 Task: Create a board button that creates a new list named "Progress report 2" in the top position on board "Trello first".
Action: Mouse moved to (932, 77)
Screenshot: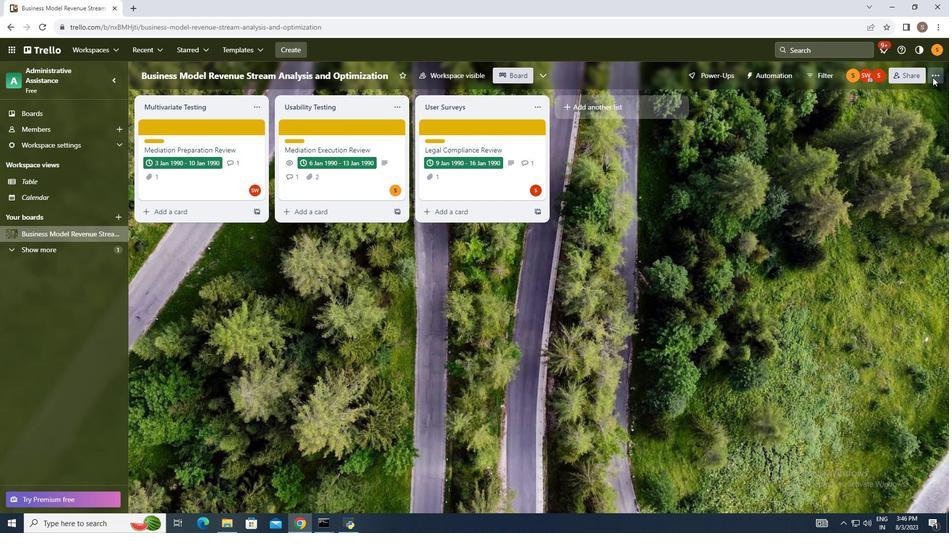 
Action: Mouse pressed left at (932, 77)
Screenshot: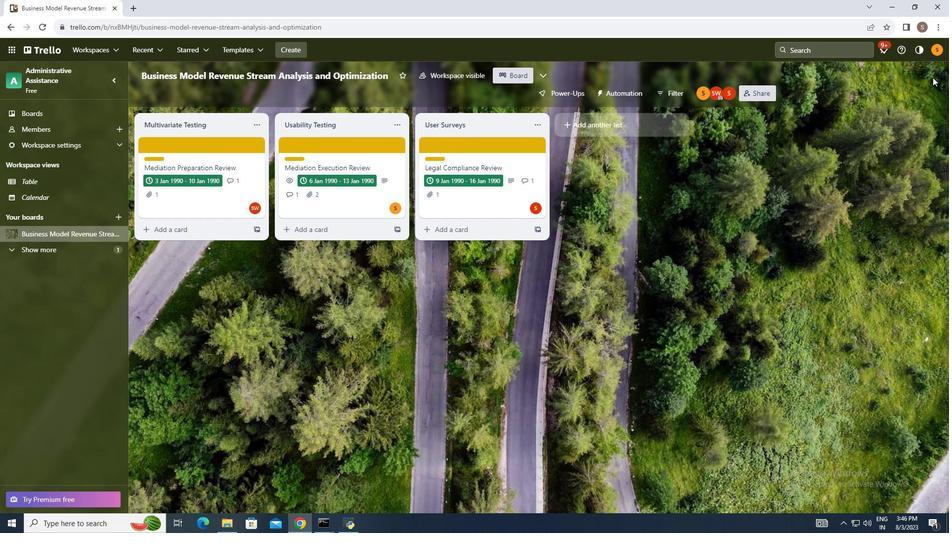 
Action: Mouse moved to (859, 208)
Screenshot: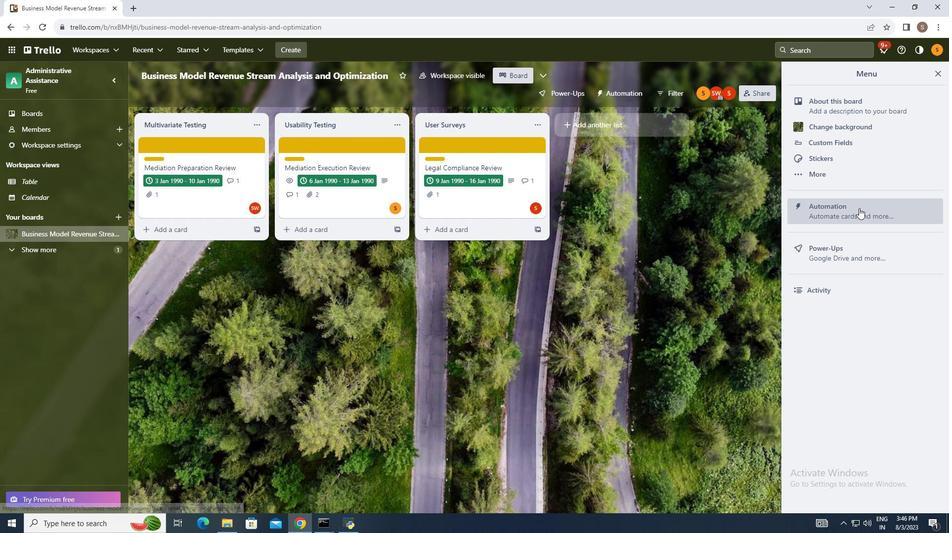 
Action: Mouse pressed left at (859, 208)
Screenshot: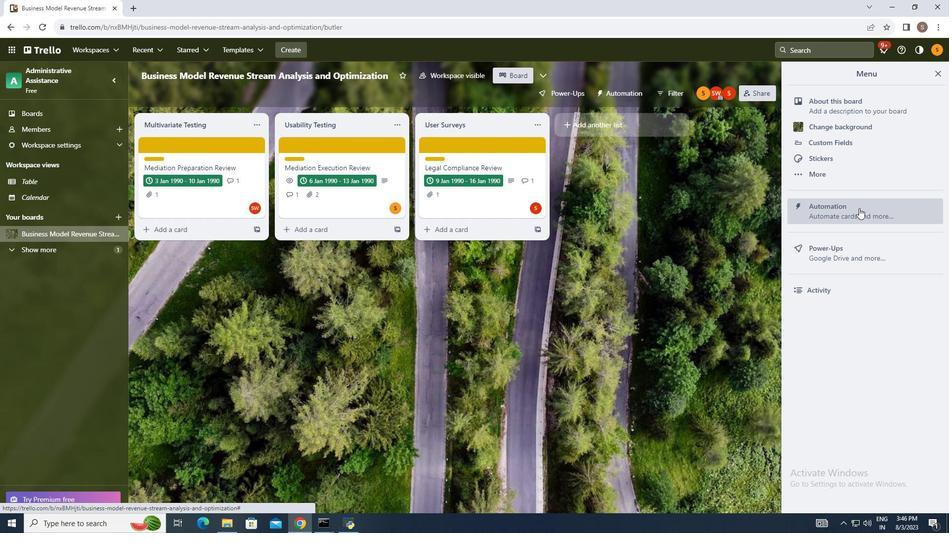 
Action: Mouse moved to (171, 271)
Screenshot: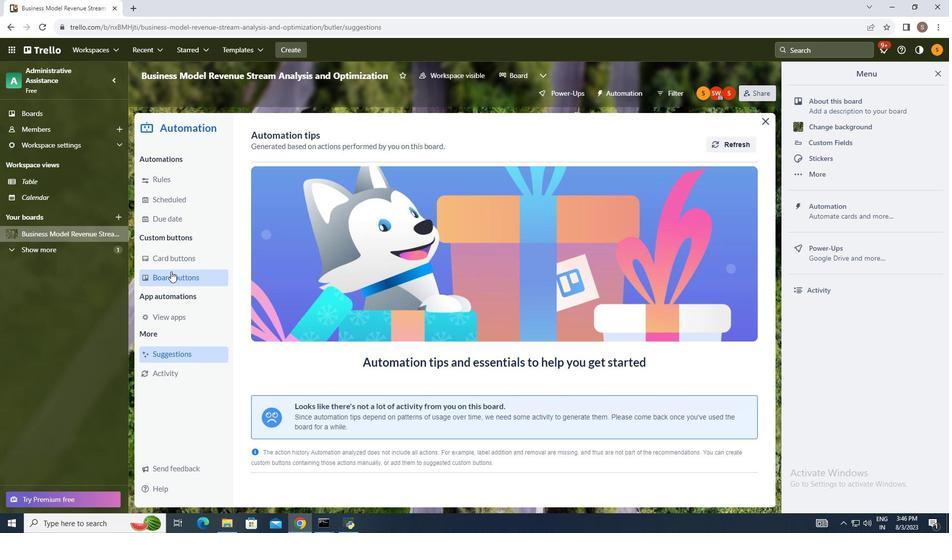 
Action: Mouse pressed left at (171, 271)
Screenshot: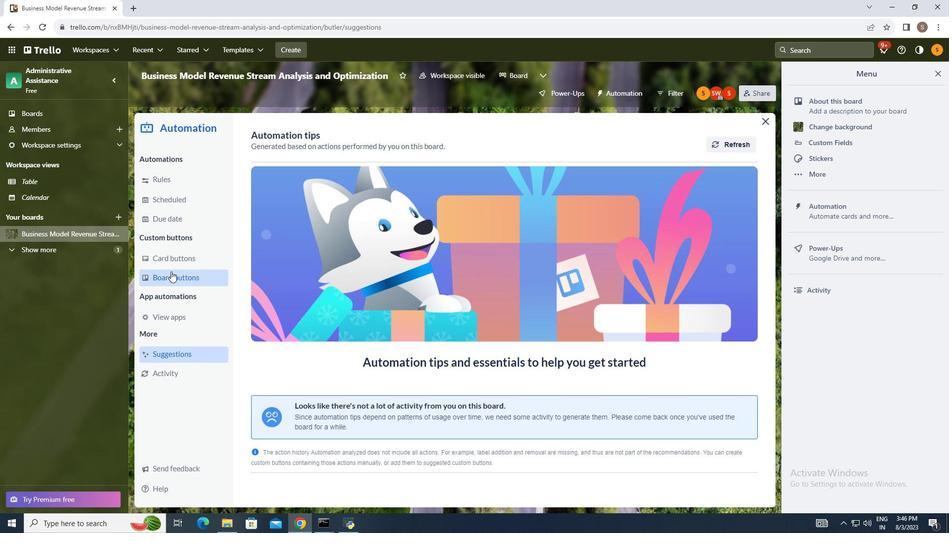 
Action: Mouse moved to (735, 134)
Screenshot: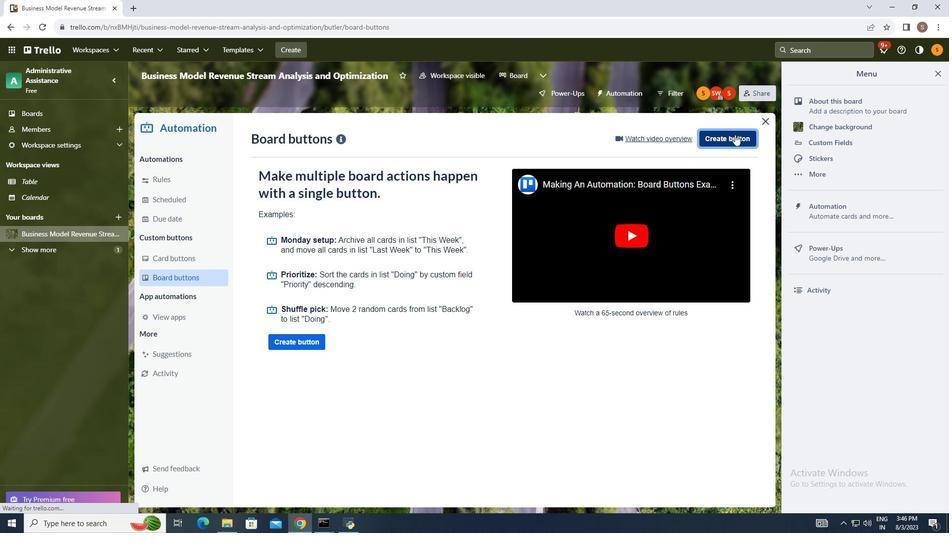 
Action: Mouse pressed left at (735, 134)
Screenshot: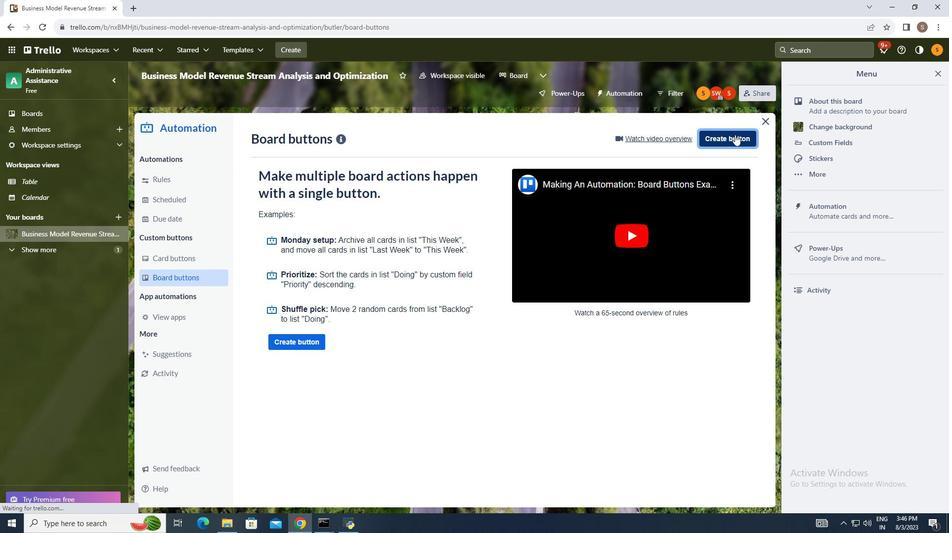 
Action: Mouse moved to (441, 266)
Screenshot: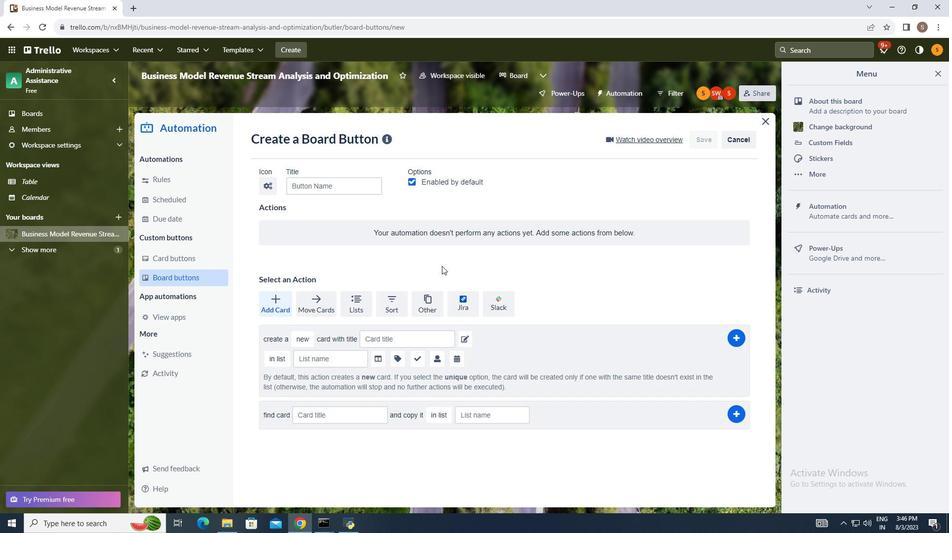 
Action: Mouse pressed left at (441, 266)
Screenshot: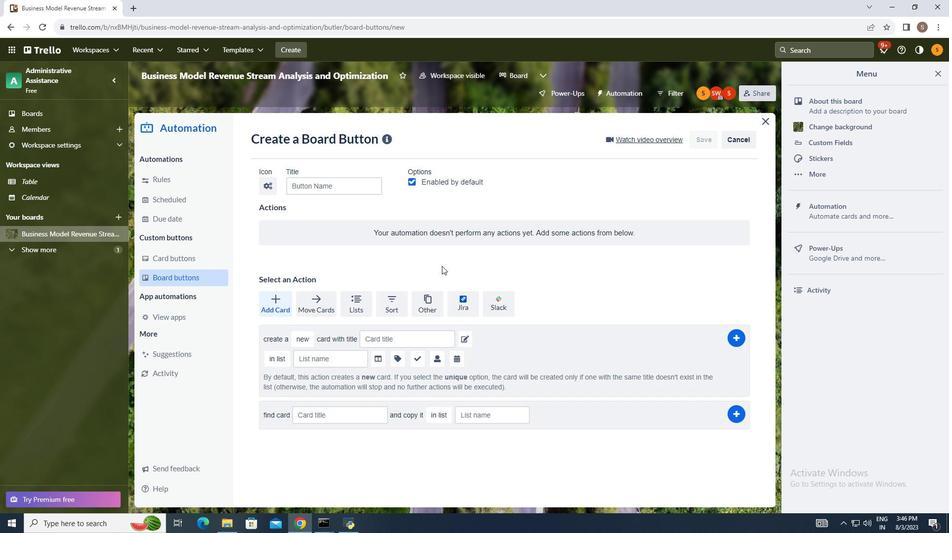 
Action: Mouse moved to (358, 303)
Screenshot: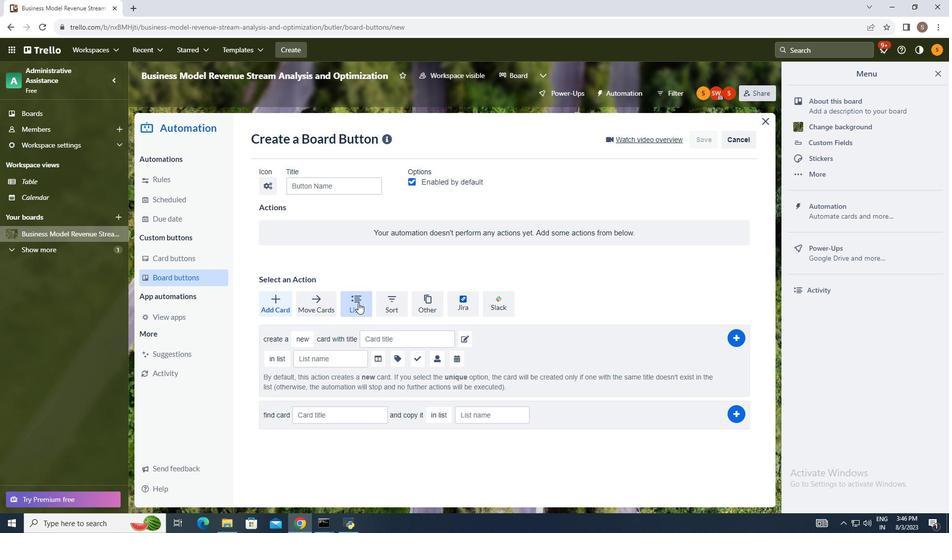 
Action: Mouse pressed left at (358, 303)
Screenshot: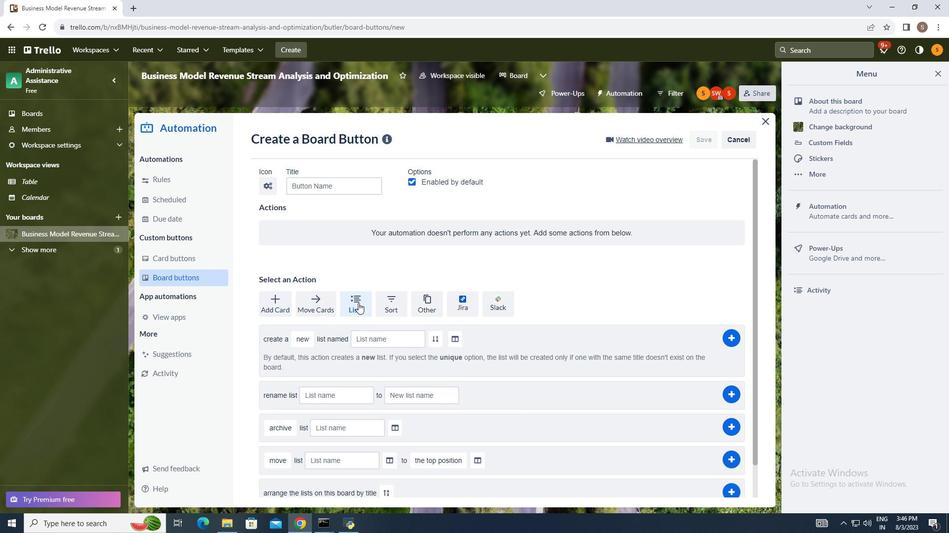 
Action: Mouse moved to (297, 343)
Screenshot: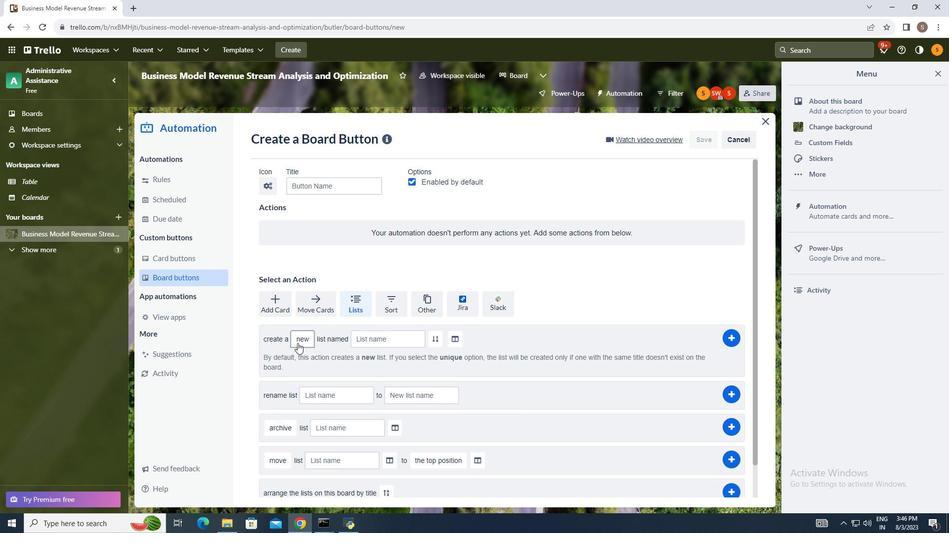 
Action: Mouse pressed left at (297, 343)
Screenshot: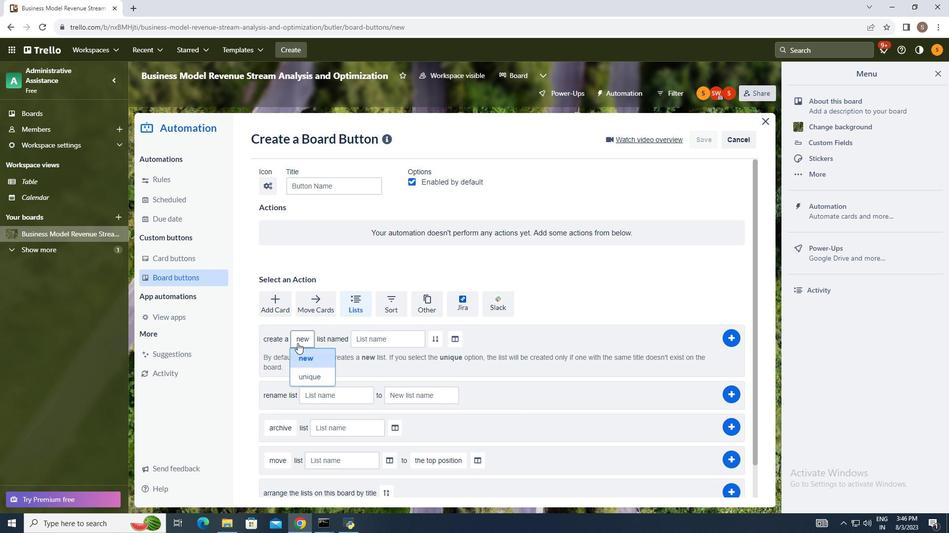 
Action: Mouse moved to (308, 355)
Screenshot: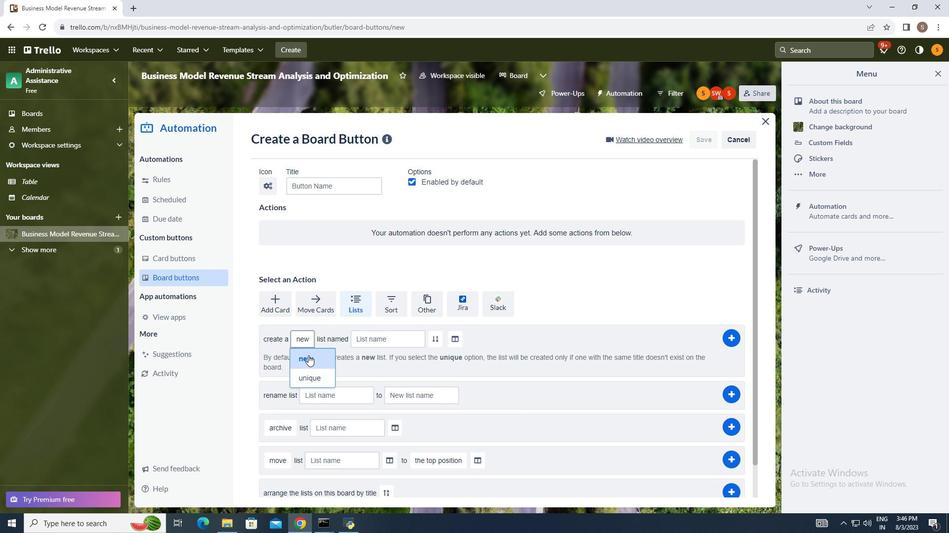 
Action: Mouse pressed left at (308, 355)
Screenshot: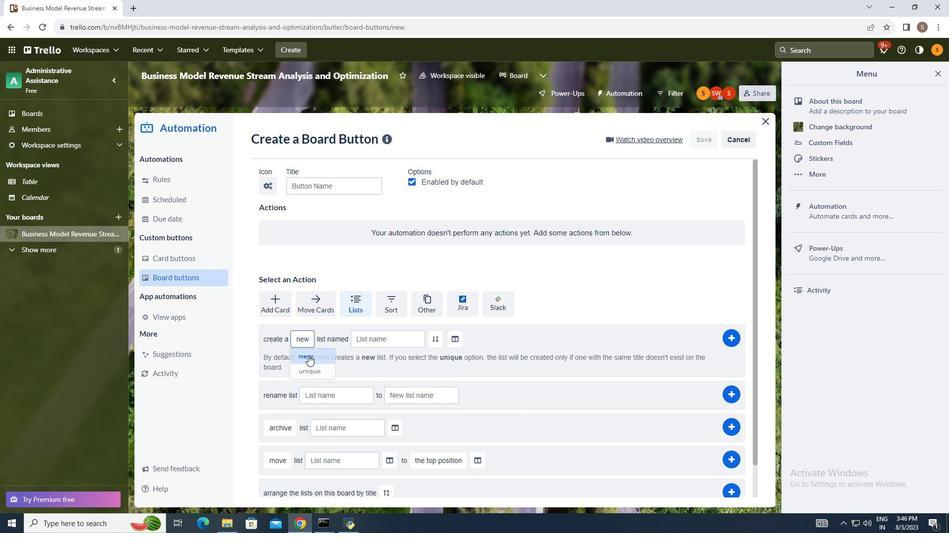 
Action: Mouse moved to (380, 341)
Screenshot: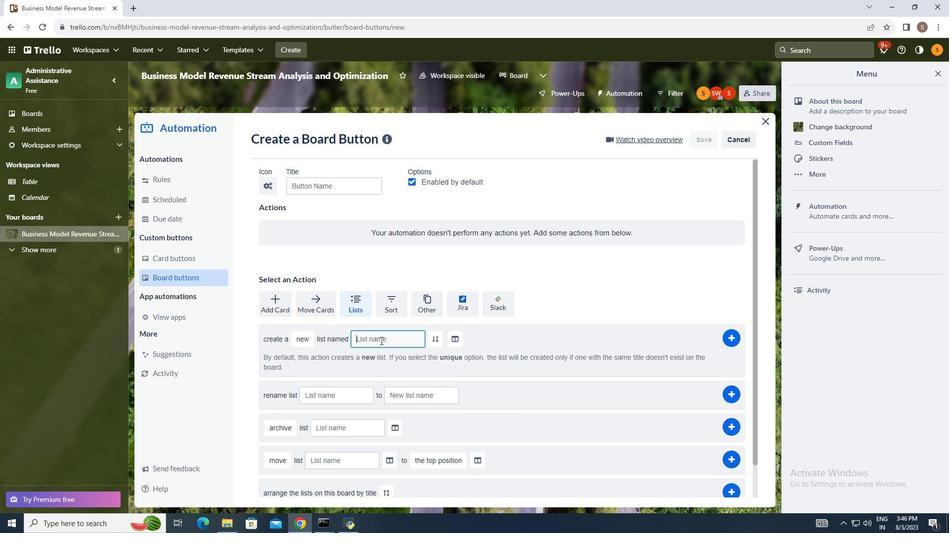 
Action: Mouse pressed left at (380, 341)
Screenshot: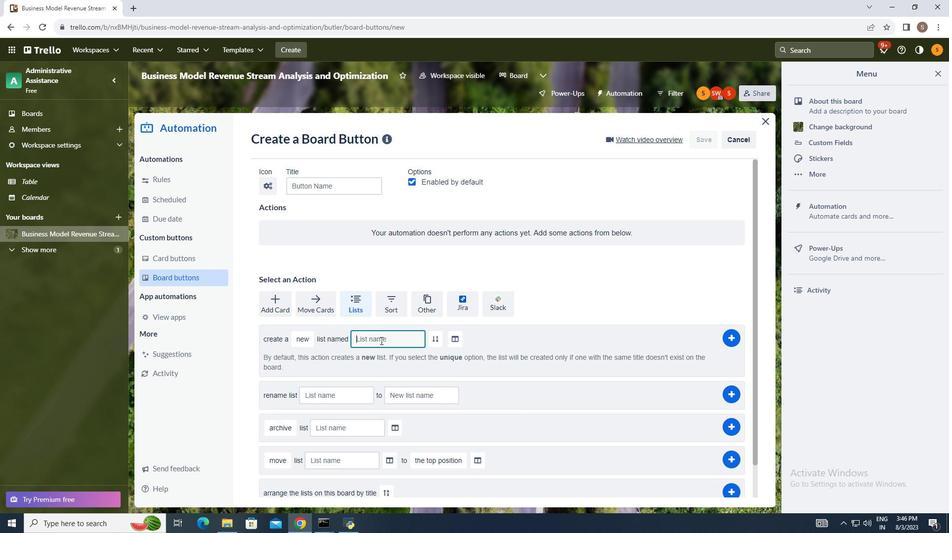 
Action: Key pressed <Key.shift>Progress<Key.space>report<Key.space>2
Screenshot: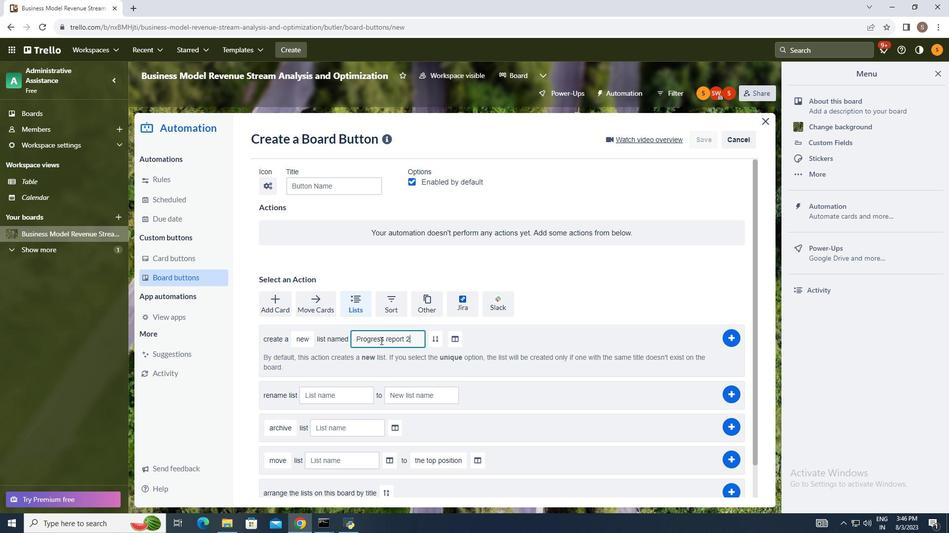 
Action: Mouse moved to (437, 334)
Screenshot: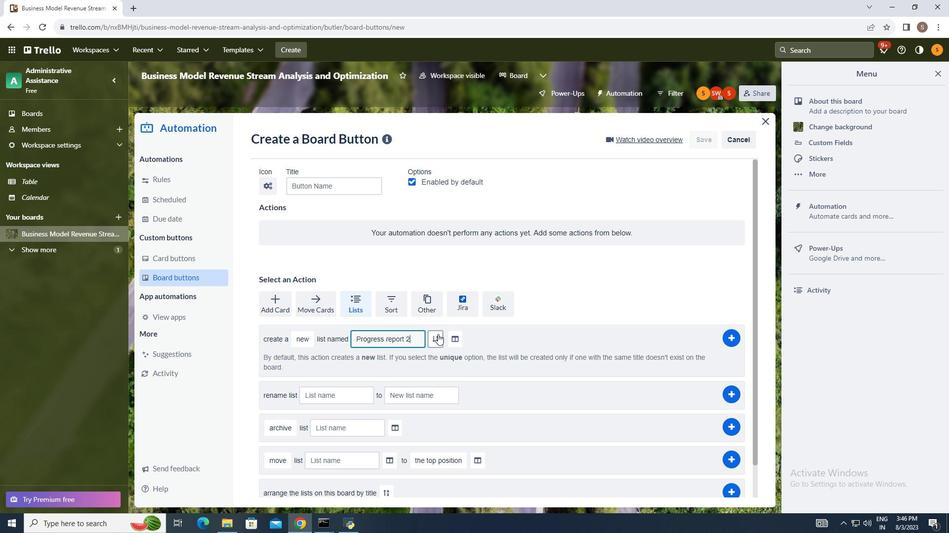 
Action: Mouse pressed left at (437, 334)
Screenshot: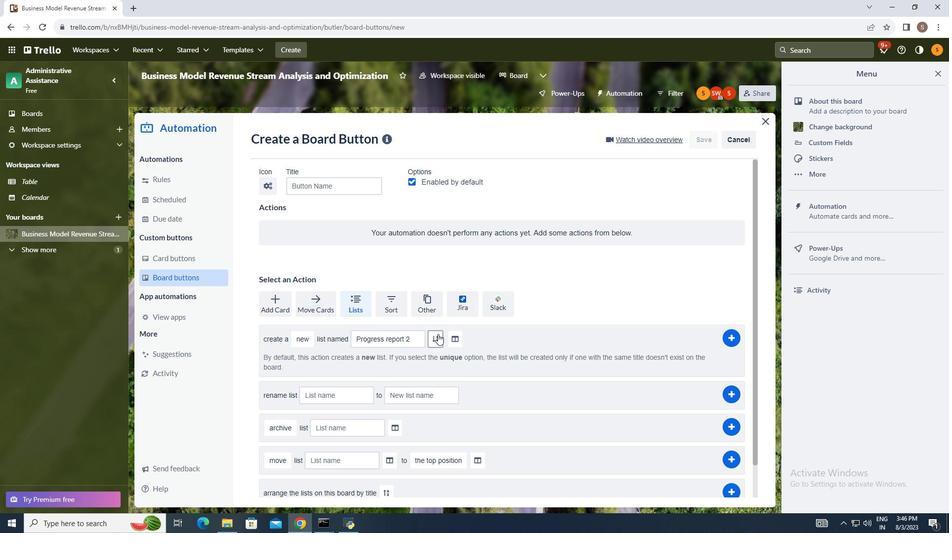 
Action: Mouse moved to (521, 371)
Screenshot: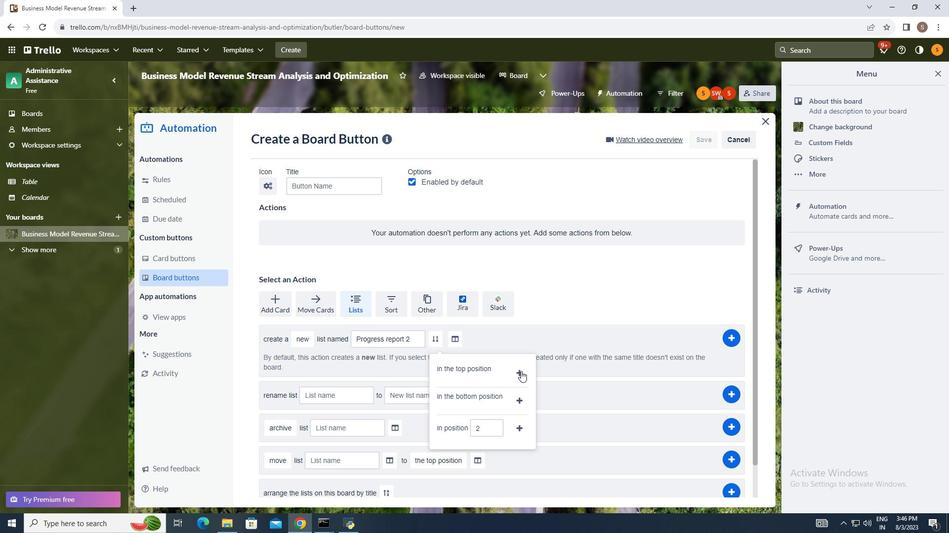 
Action: Mouse pressed left at (521, 371)
Screenshot: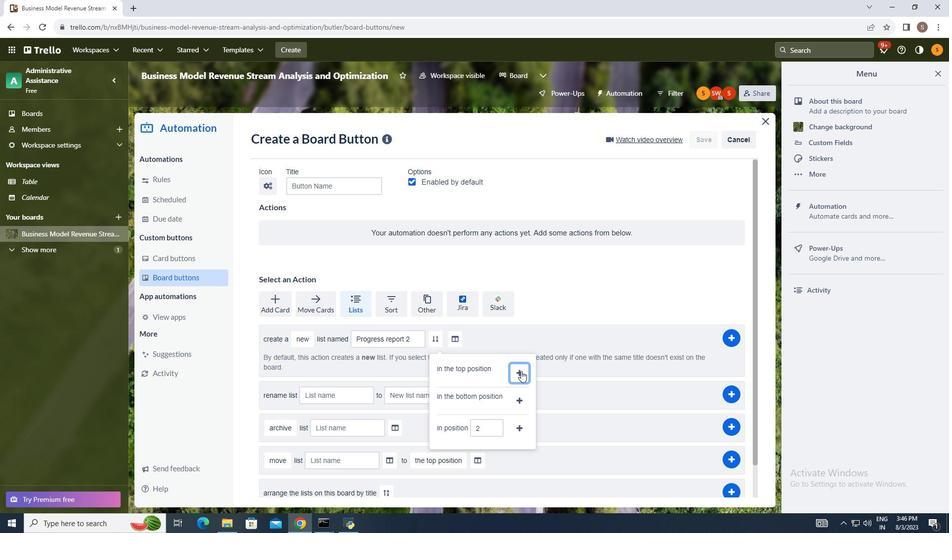 
Action: Mouse moved to (513, 342)
Screenshot: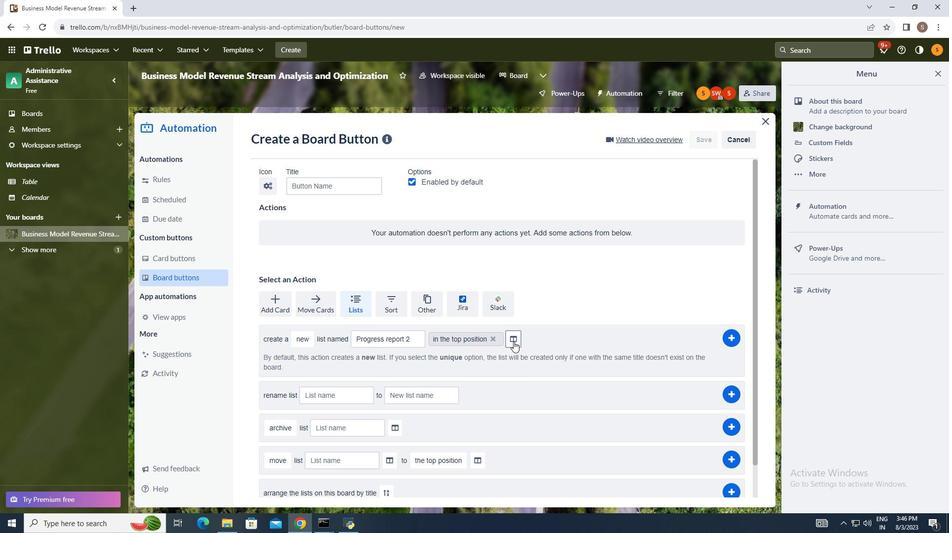 
Action: Mouse pressed left at (513, 342)
Screenshot: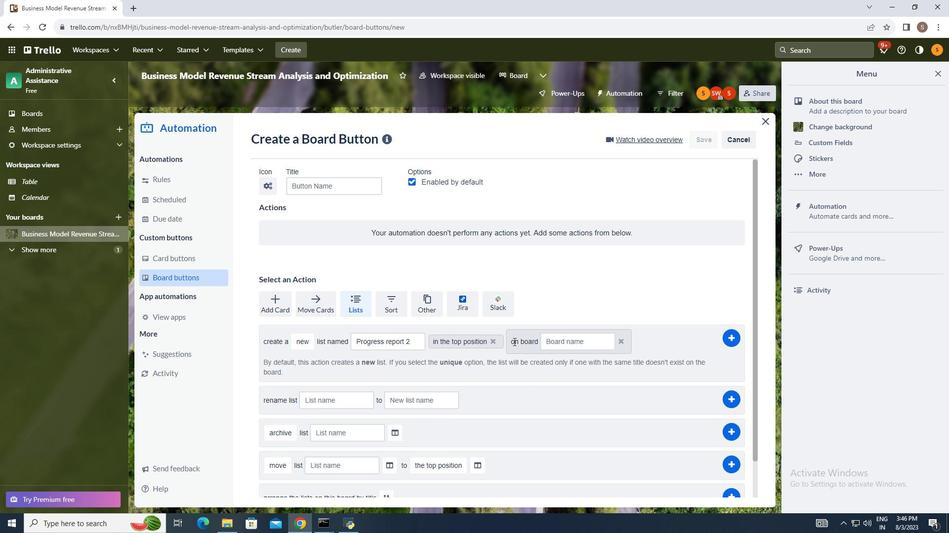 
Action: Mouse moved to (555, 341)
Screenshot: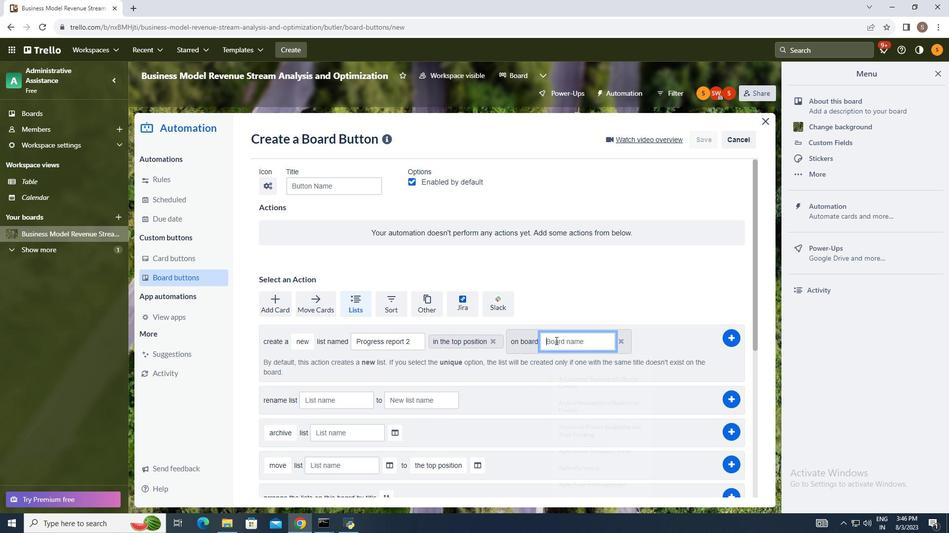 
Action: Mouse pressed left at (555, 341)
Screenshot: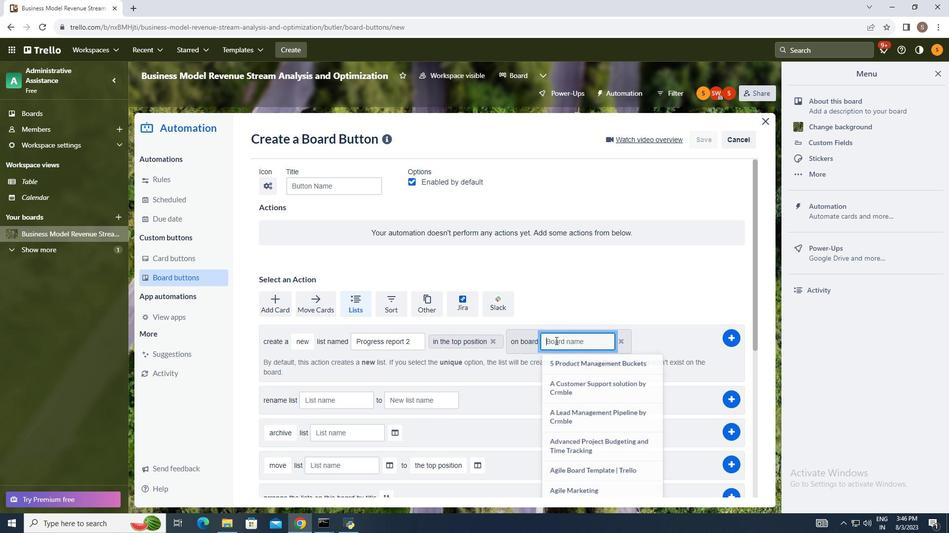 
Action: Mouse moved to (484, 389)
Screenshot: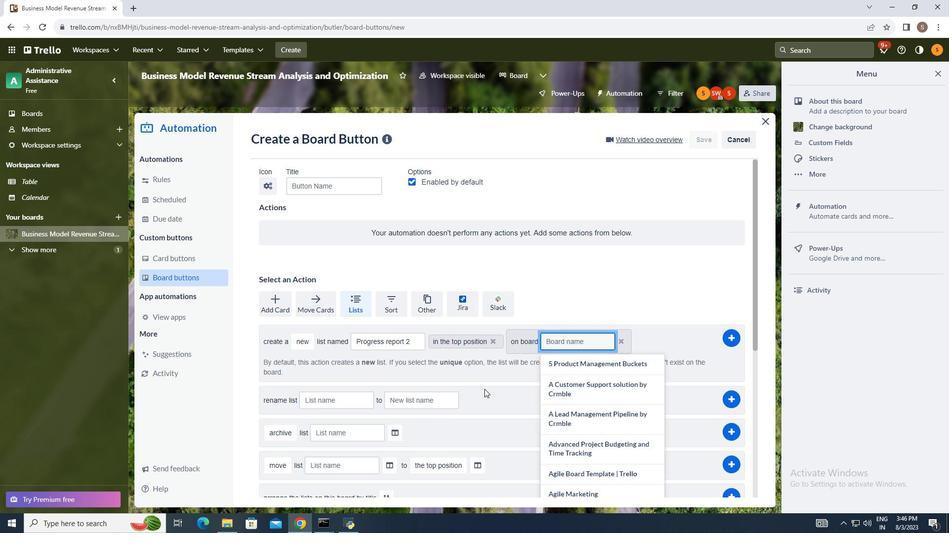 
Action: Key pressed <Key.shift_r>Trello<Key.space>first
Screenshot: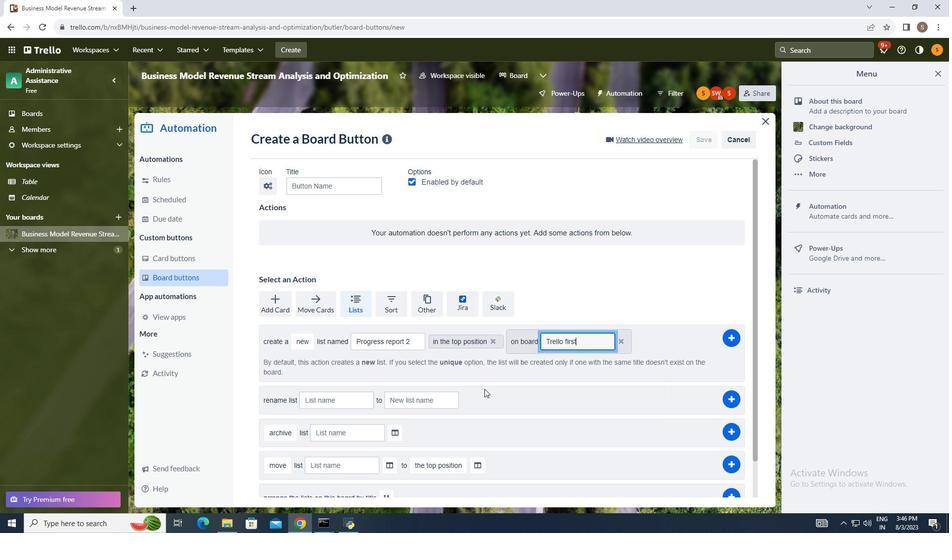 
Action: Mouse moved to (727, 340)
Screenshot: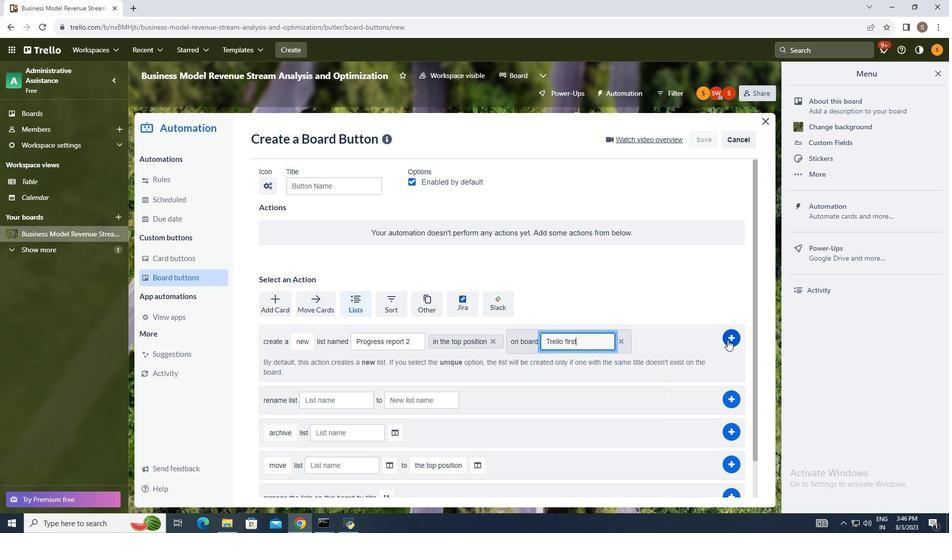
Action: Mouse pressed left at (727, 340)
Screenshot: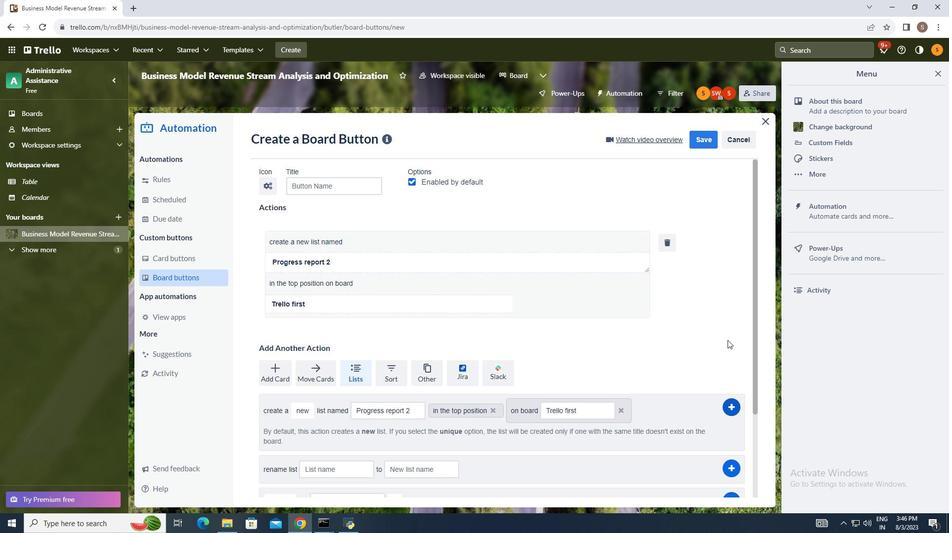 
Action: Mouse moved to (632, 345)
Screenshot: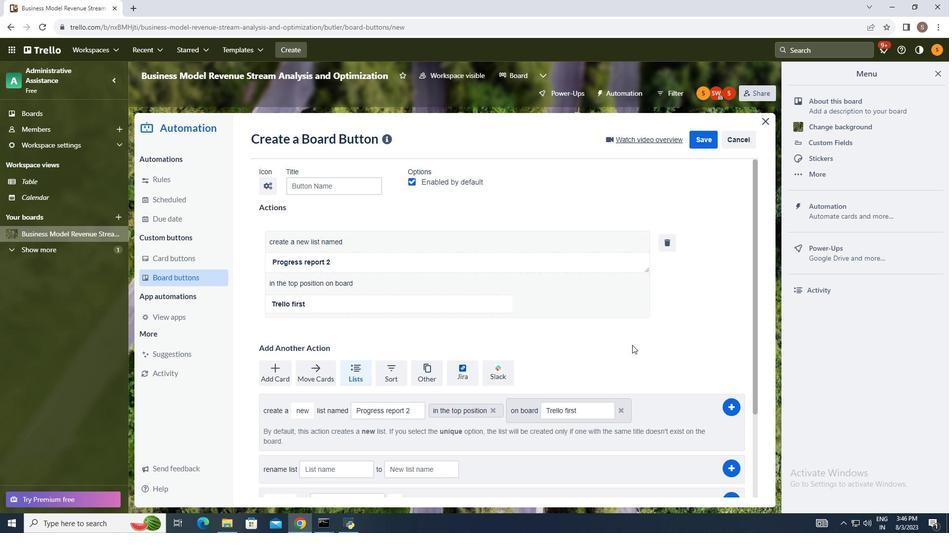 
